 Task: Change the automated move settings of the crown to treasure if no way.
Action: Mouse moved to (741, 567)
Screenshot: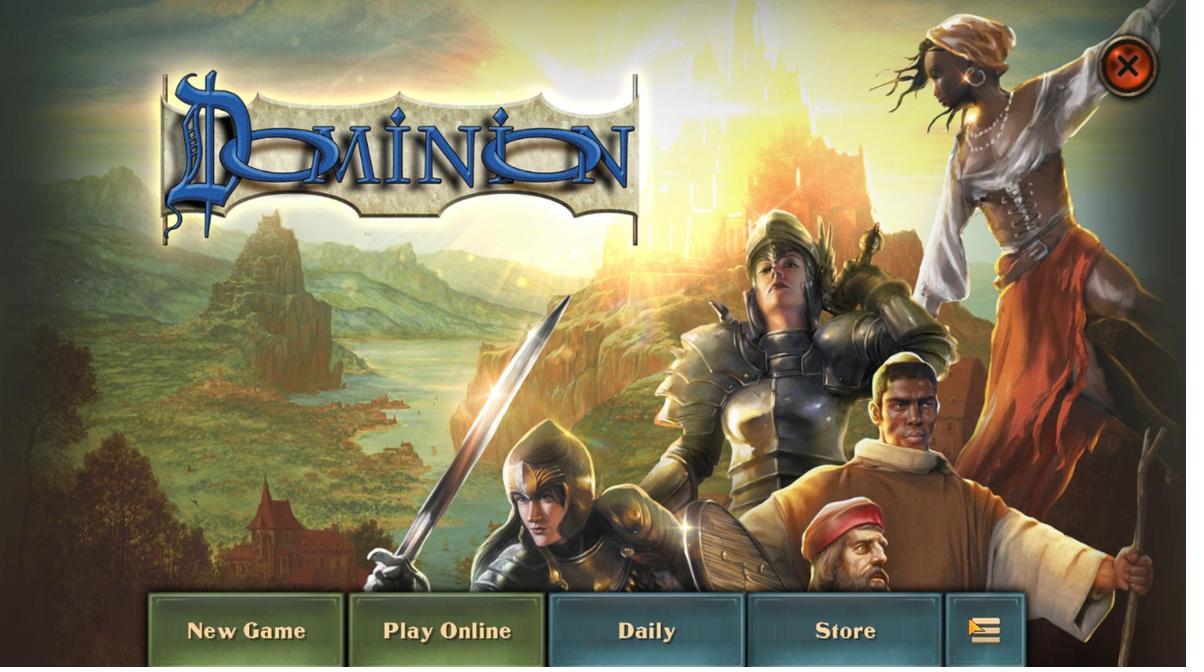 
Action: Mouse pressed left at (741, 567)
Screenshot: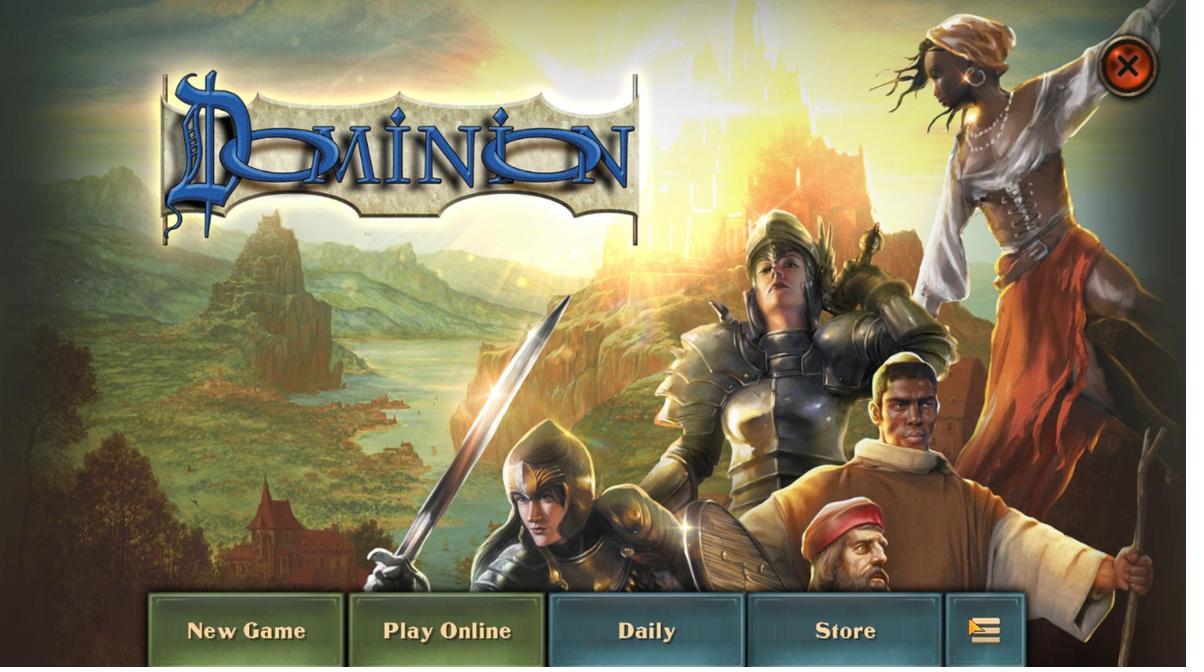 
Action: Mouse moved to (737, 566)
Screenshot: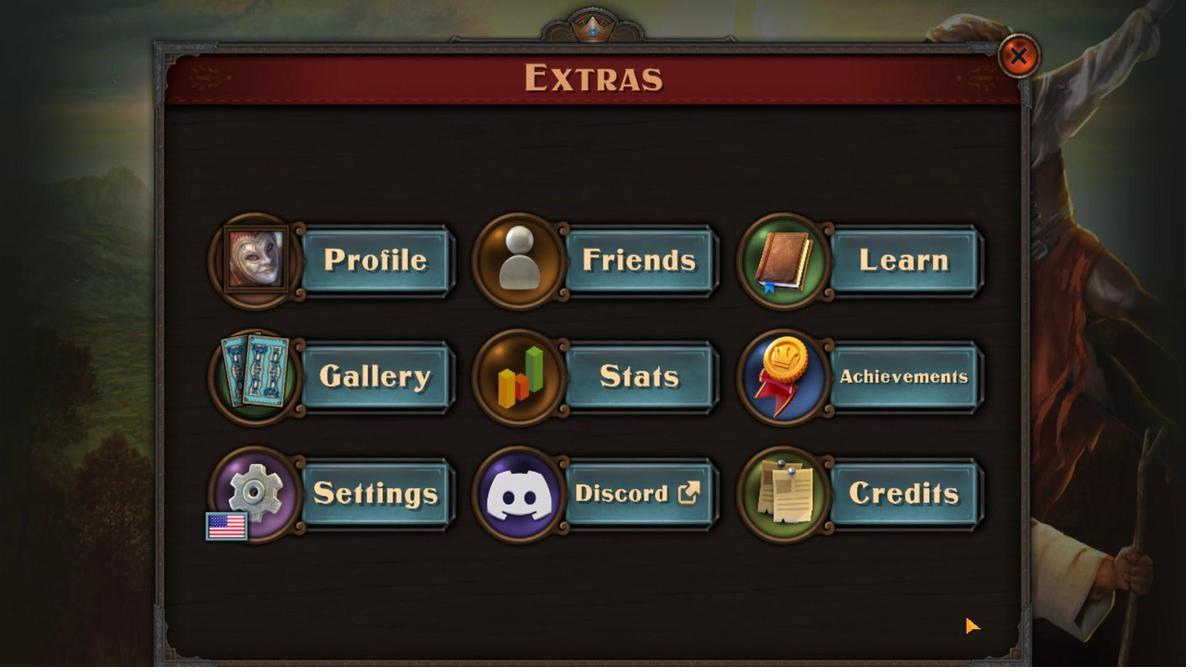 
Action: Mouse pressed left at (737, 566)
Screenshot: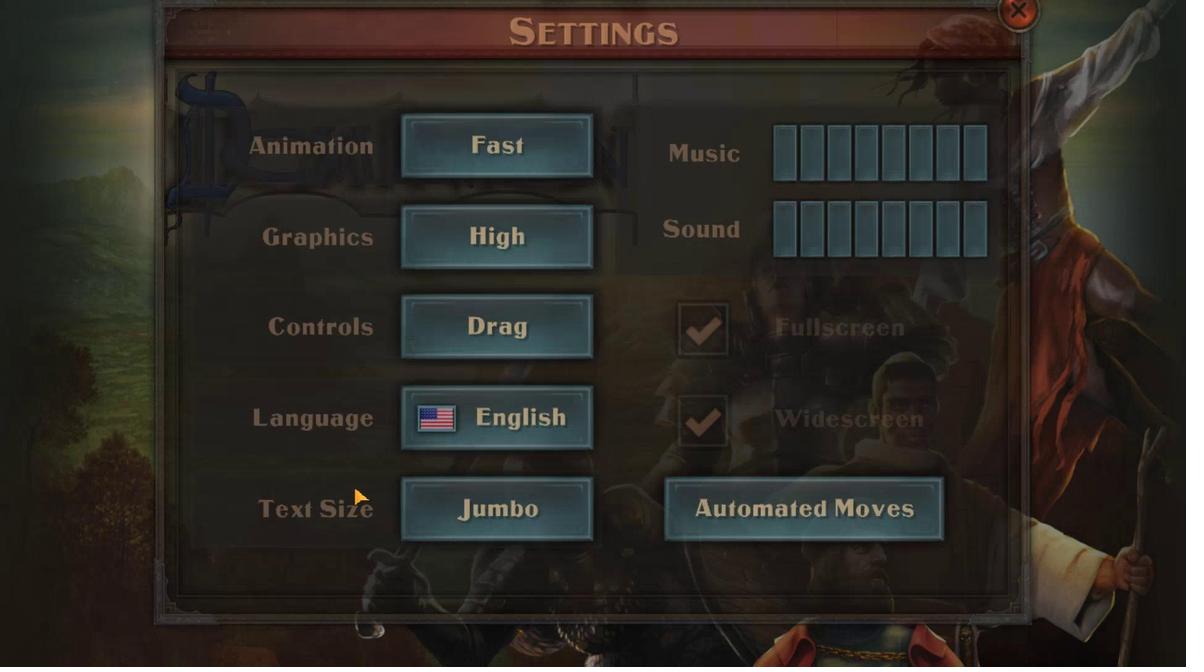 
Action: Mouse moved to (740, 567)
Screenshot: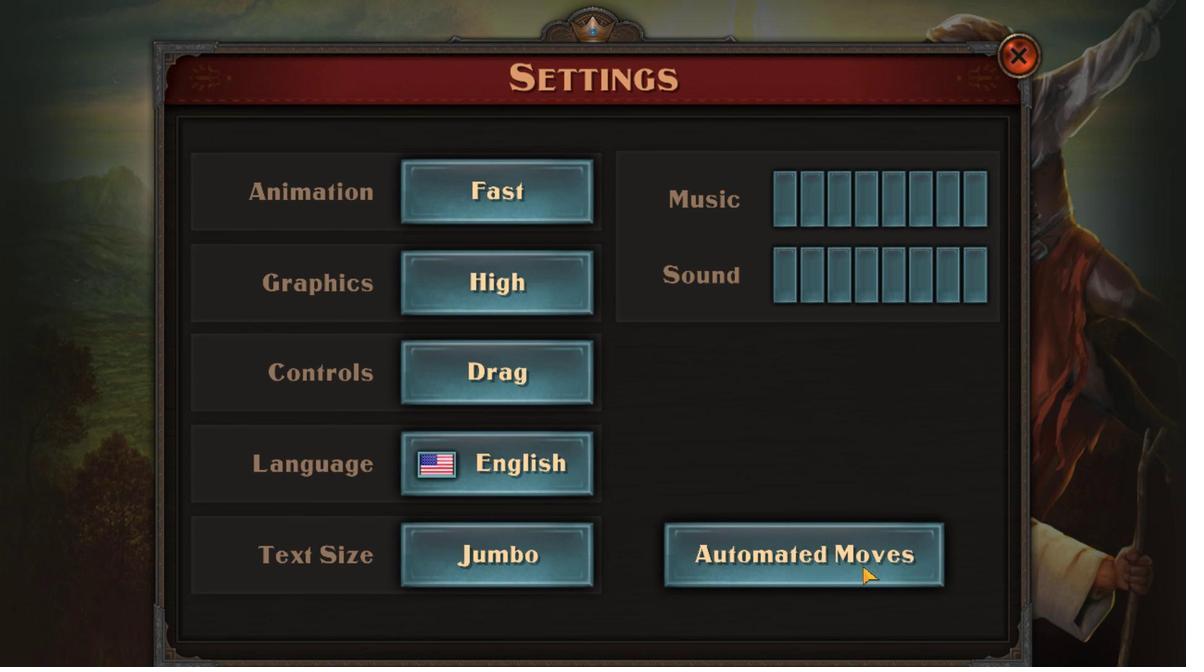 
Action: Mouse pressed left at (740, 567)
Screenshot: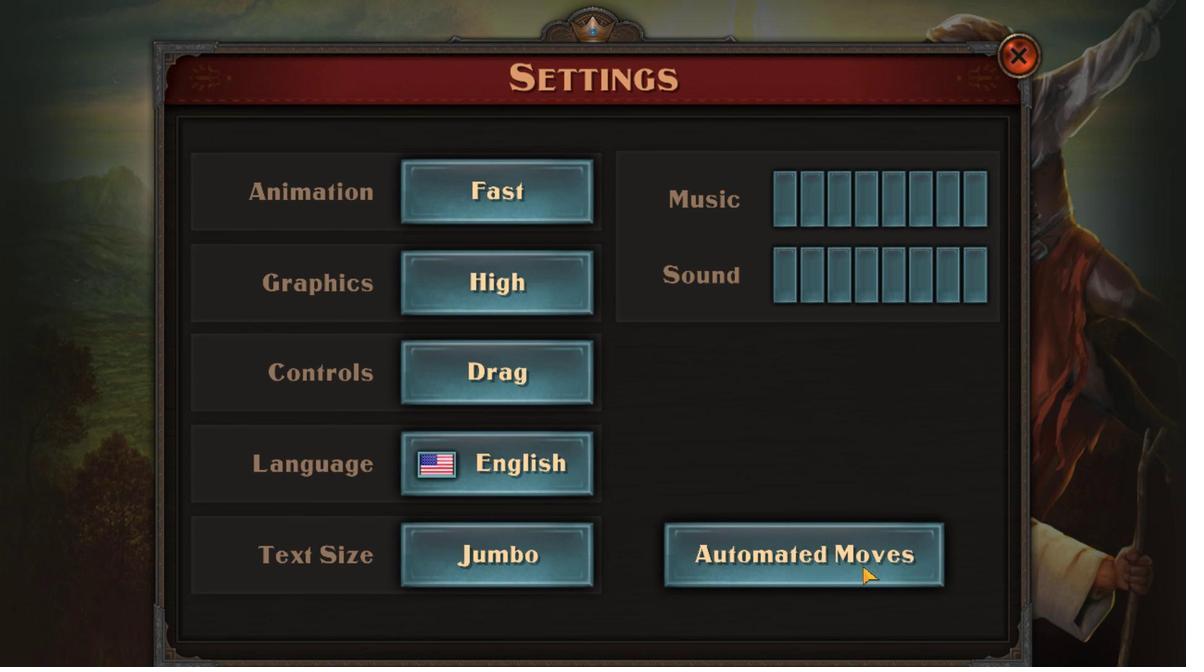 
Action: Mouse moved to (741, 563)
Screenshot: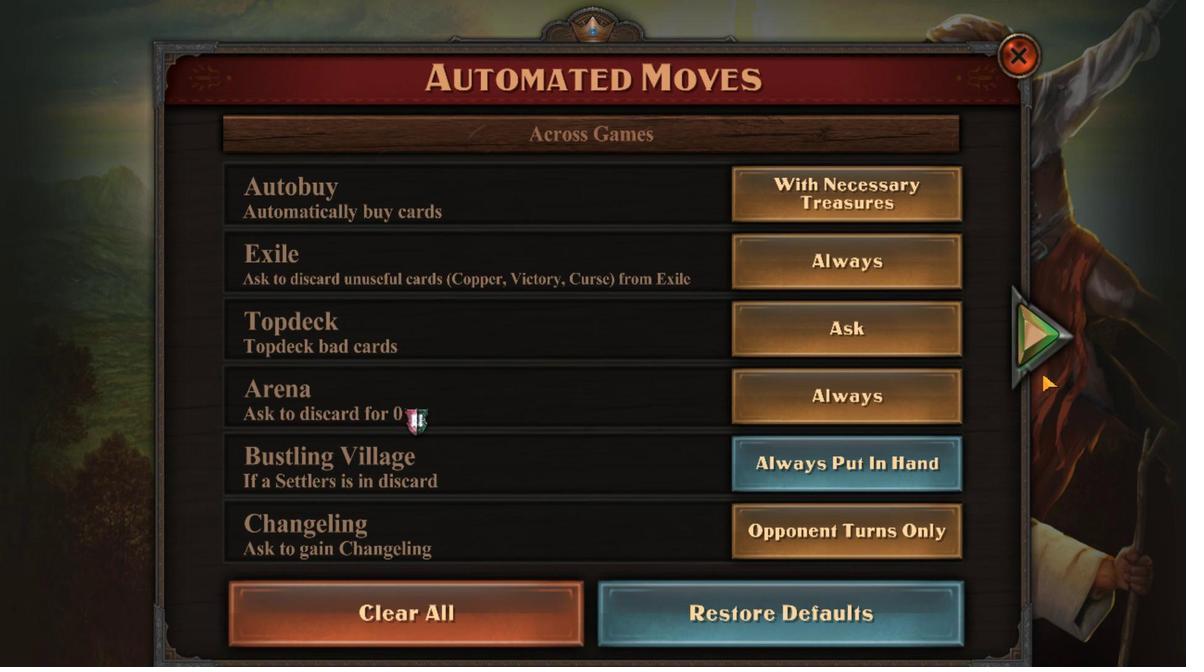 
Action: Mouse pressed left at (741, 563)
Screenshot: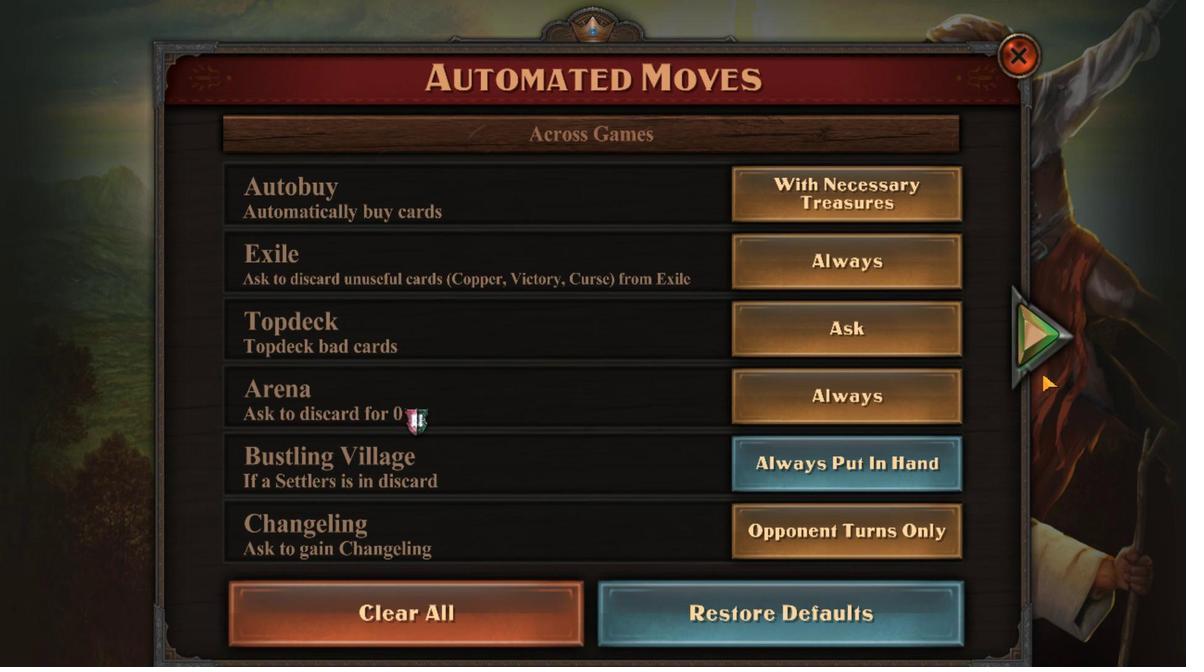 
Action: Mouse moved to (740, 562)
Screenshot: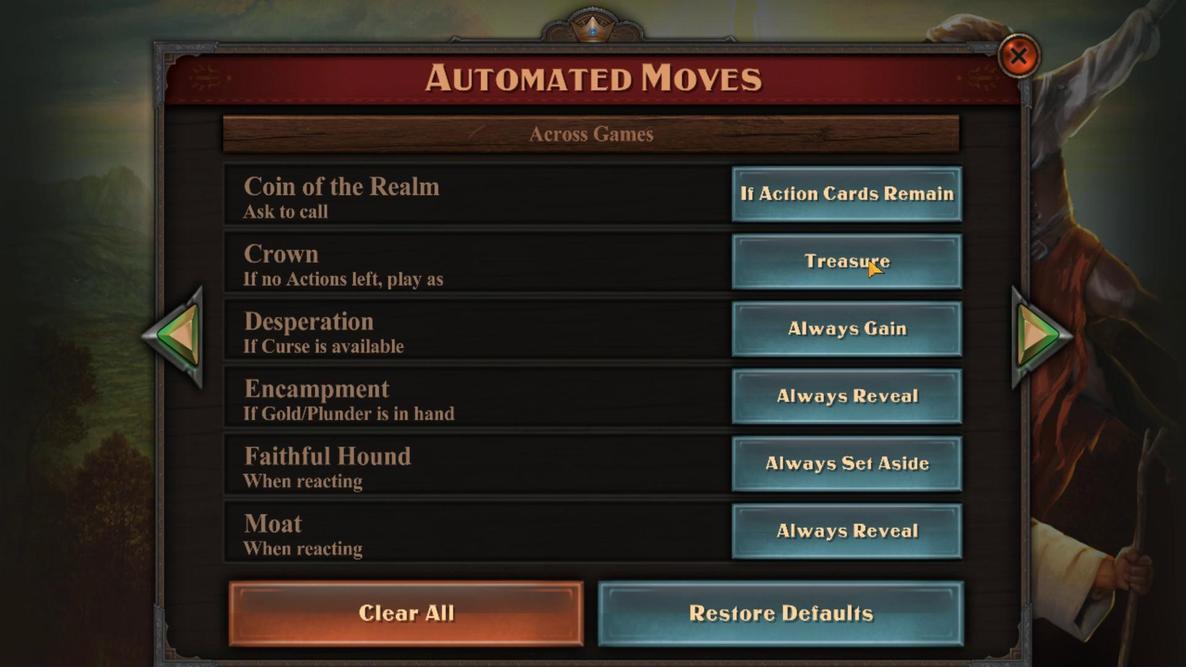 
Action: Mouse pressed left at (740, 562)
Screenshot: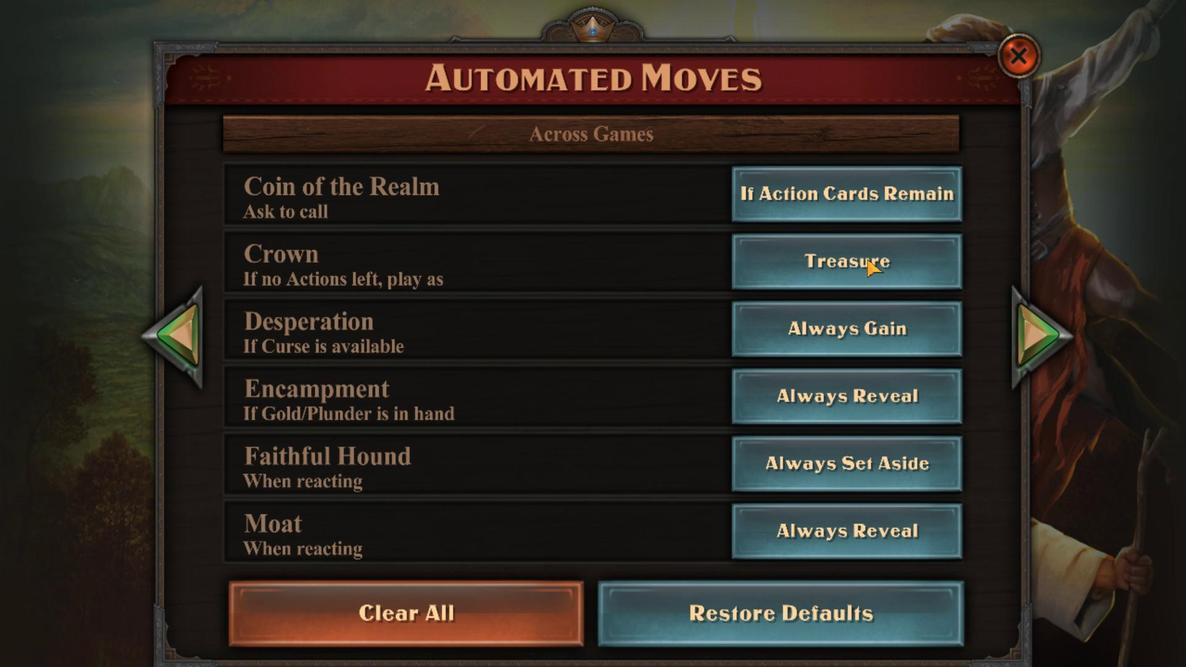 
